 Task: Toggle the ignore missing git warning in the git.
Action: Mouse moved to (21, 516)
Screenshot: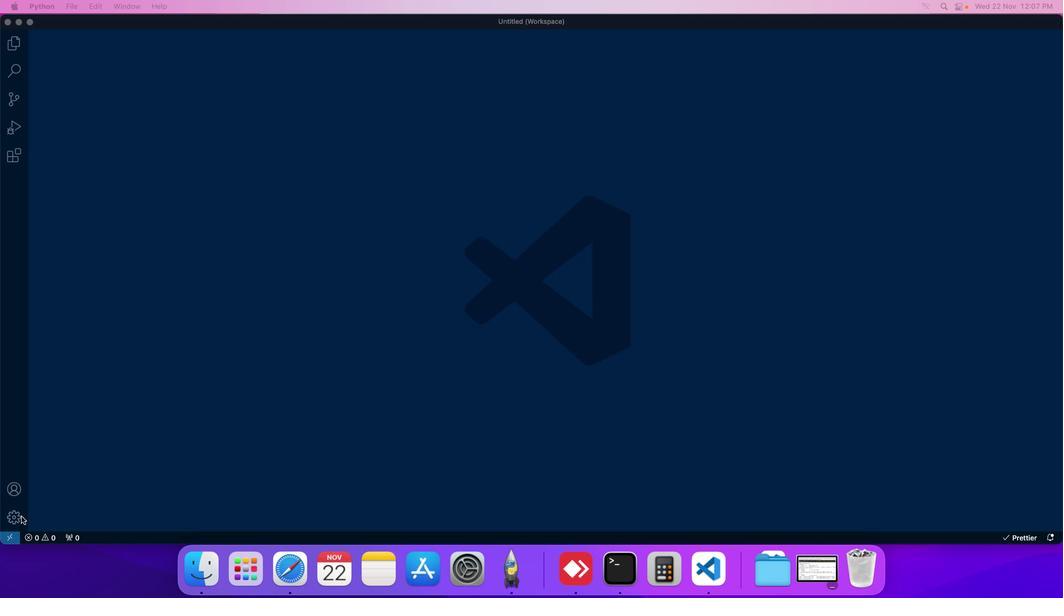 
Action: Mouse pressed left at (21, 516)
Screenshot: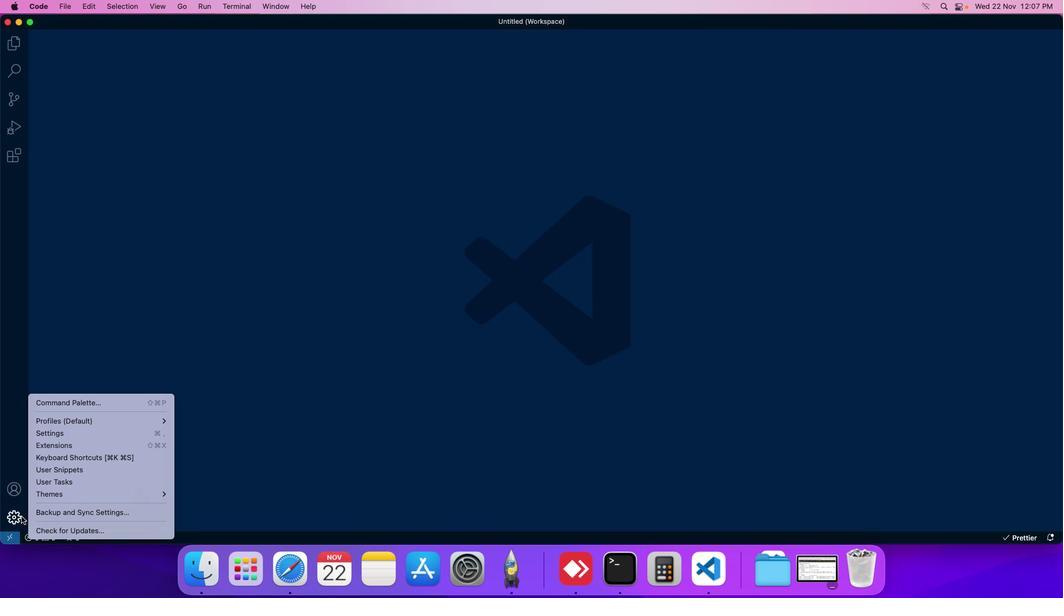 
Action: Mouse moved to (48, 437)
Screenshot: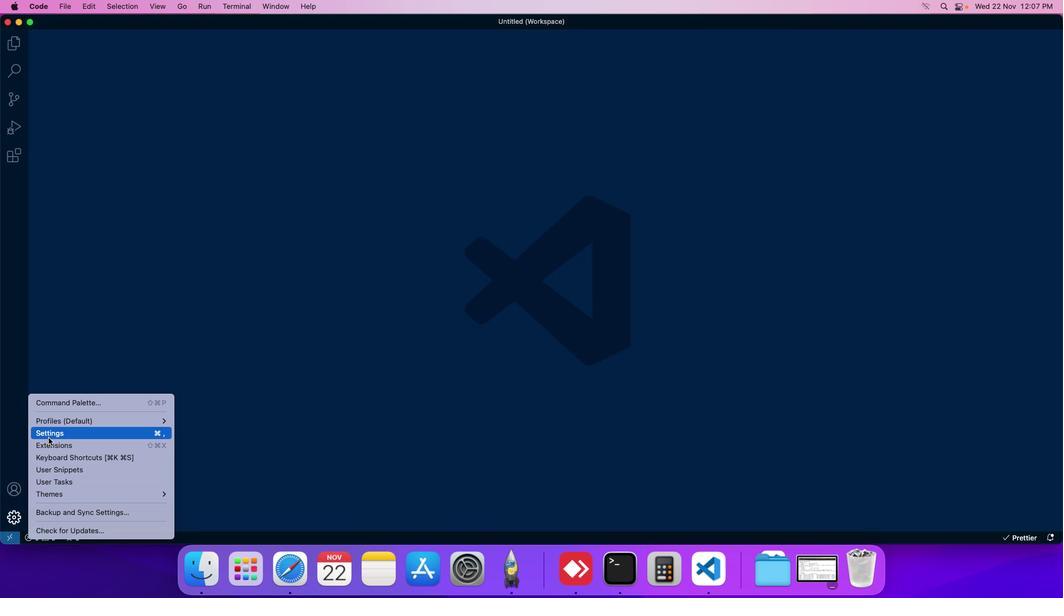 
Action: Mouse pressed left at (48, 437)
Screenshot: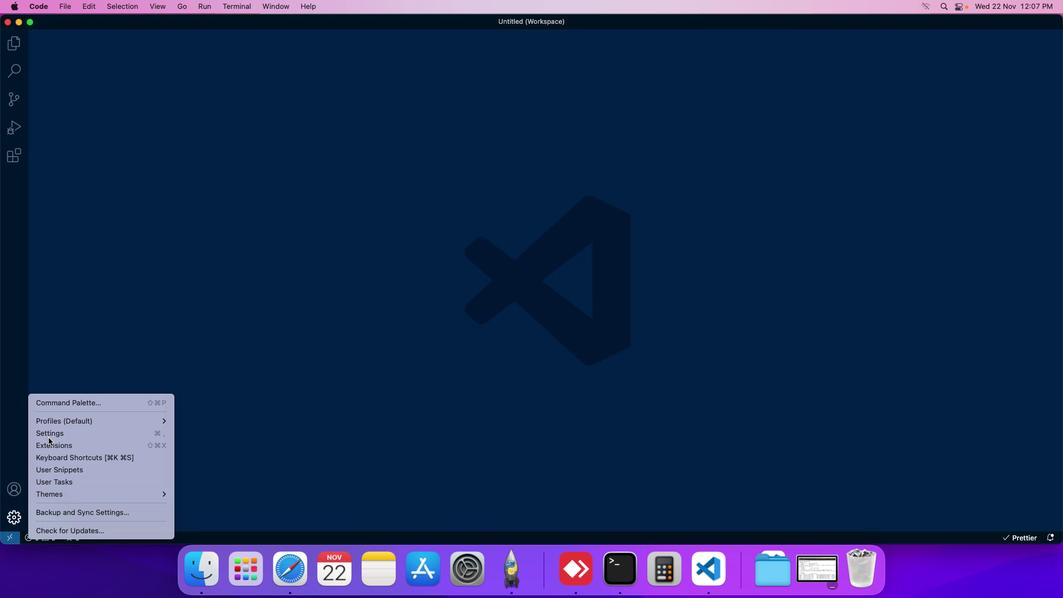
Action: Mouse moved to (254, 84)
Screenshot: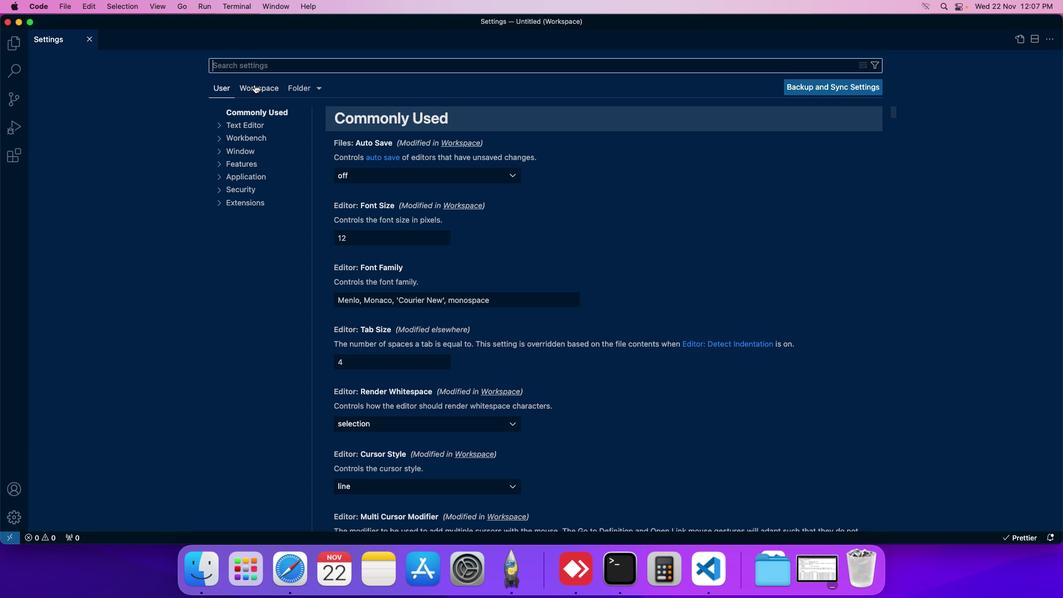 
Action: Mouse pressed left at (254, 84)
Screenshot: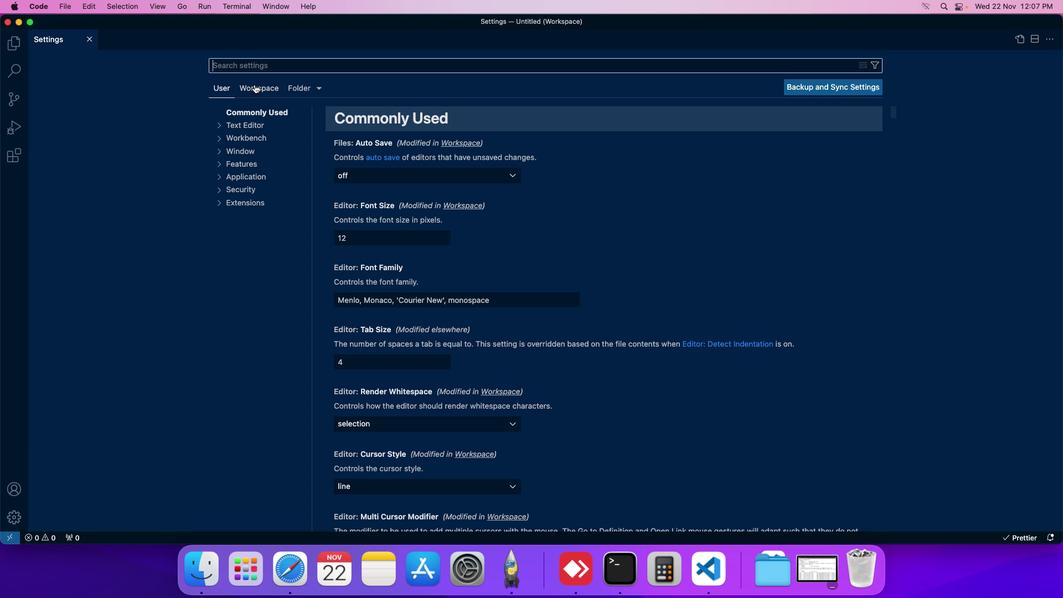
Action: Mouse moved to (241, 187)
Screenshot: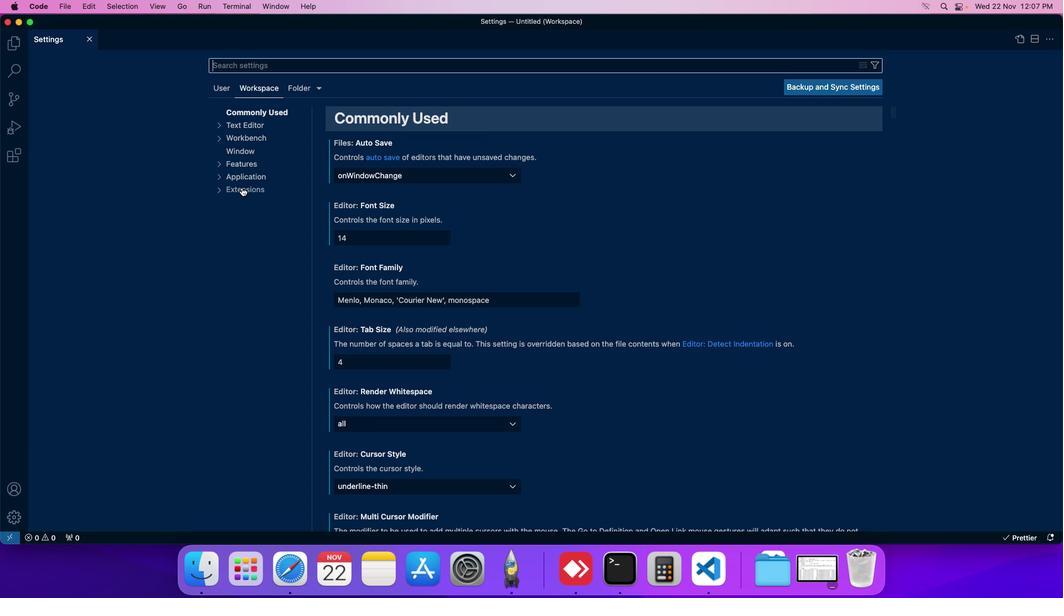 
Action: Mouse pressed left at (241, 187)
Screenshot: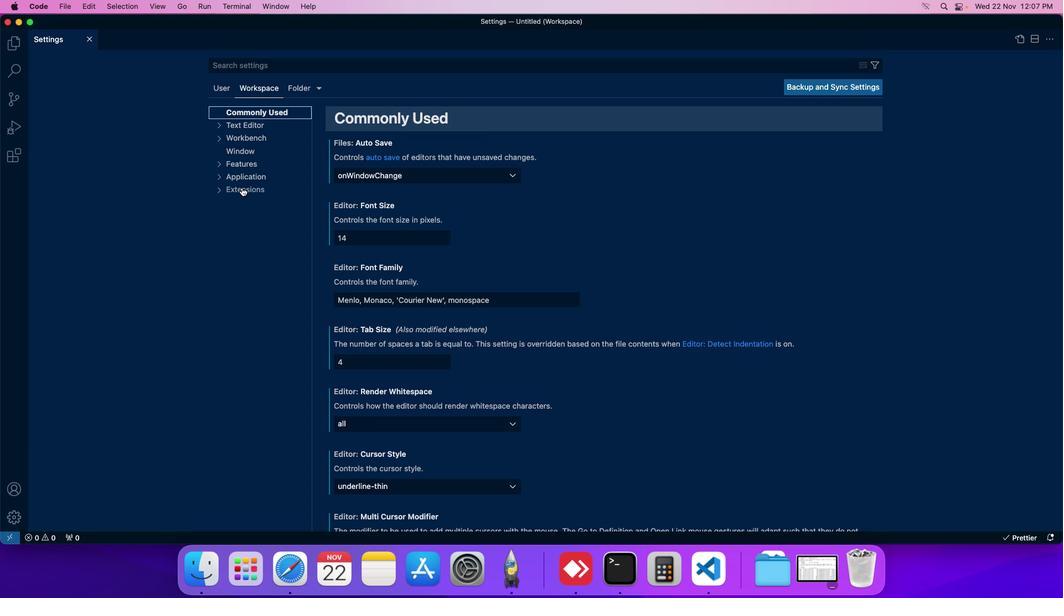 
Action: Mouse moved to (242, 241)
Screenshot: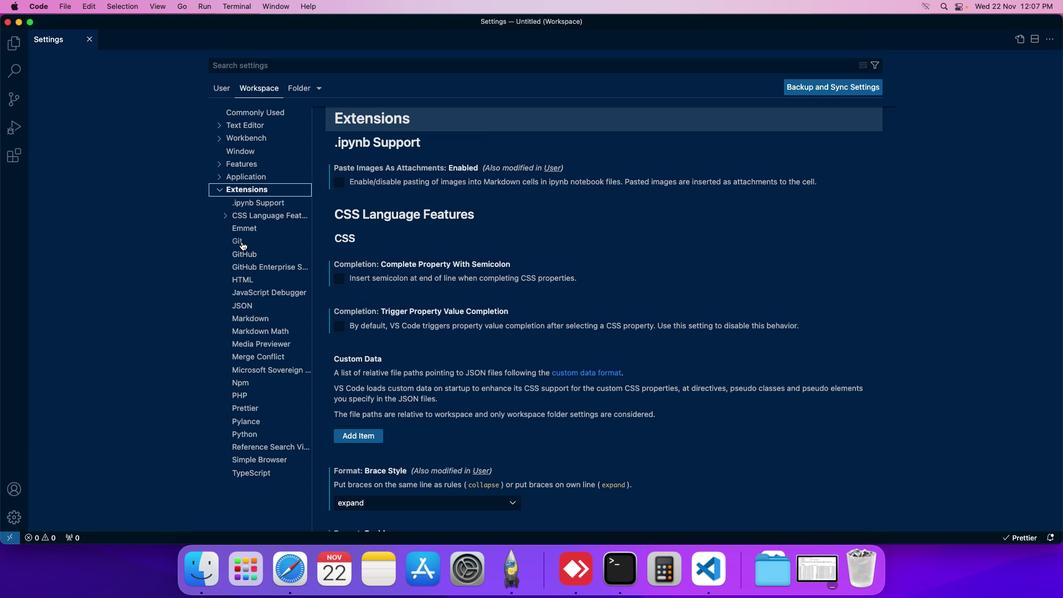 
Action: Mouse pressed left at (242, 241)
Screenshot: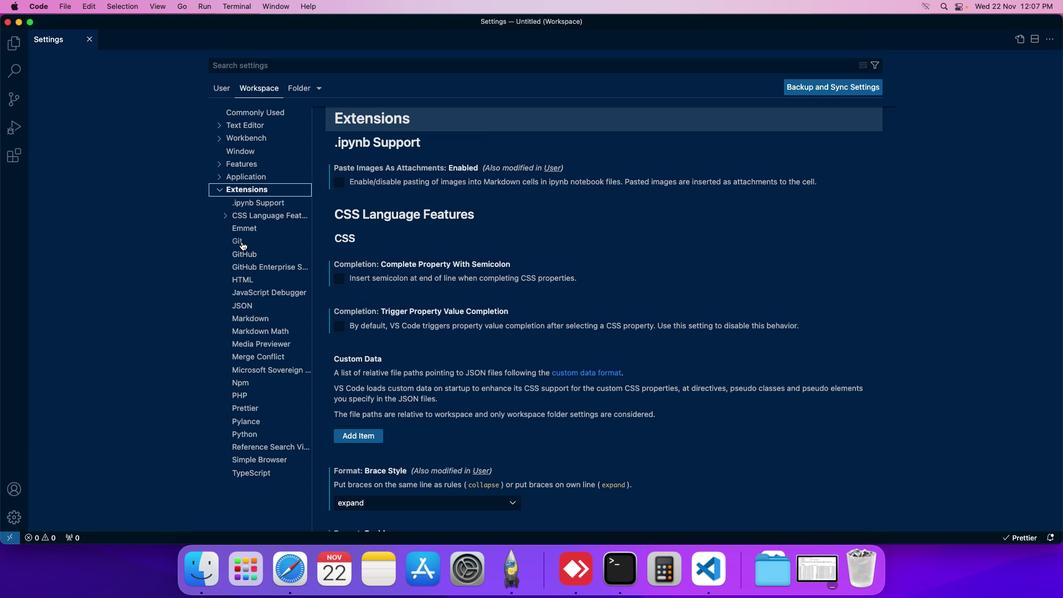 
Action: Mouse moved to (413, 337)
Screenshot: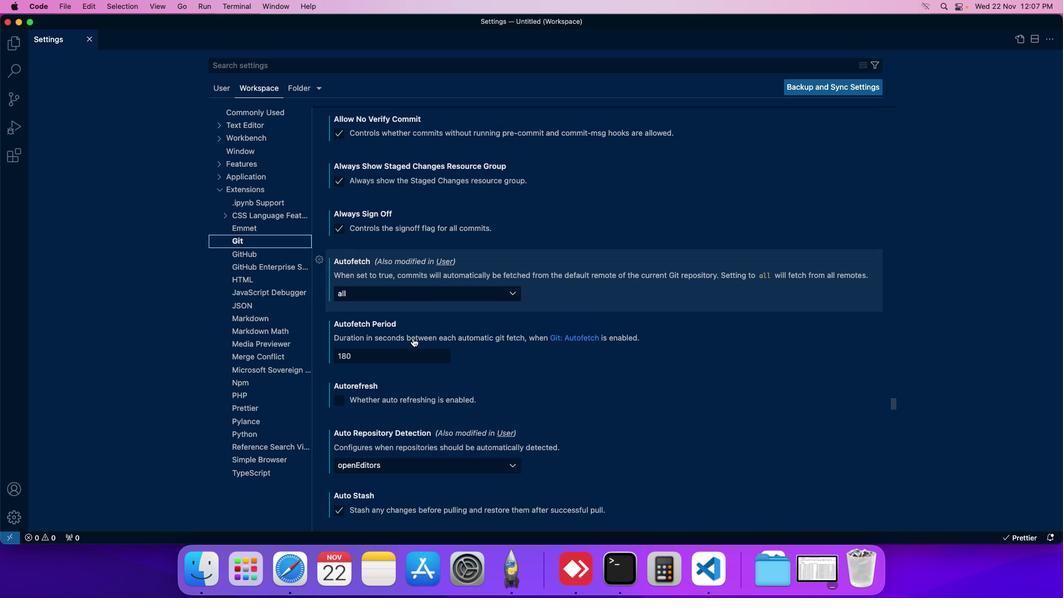 
Action: Mouse scrolled (413, 337) with delta (0, 0)
Screenshot: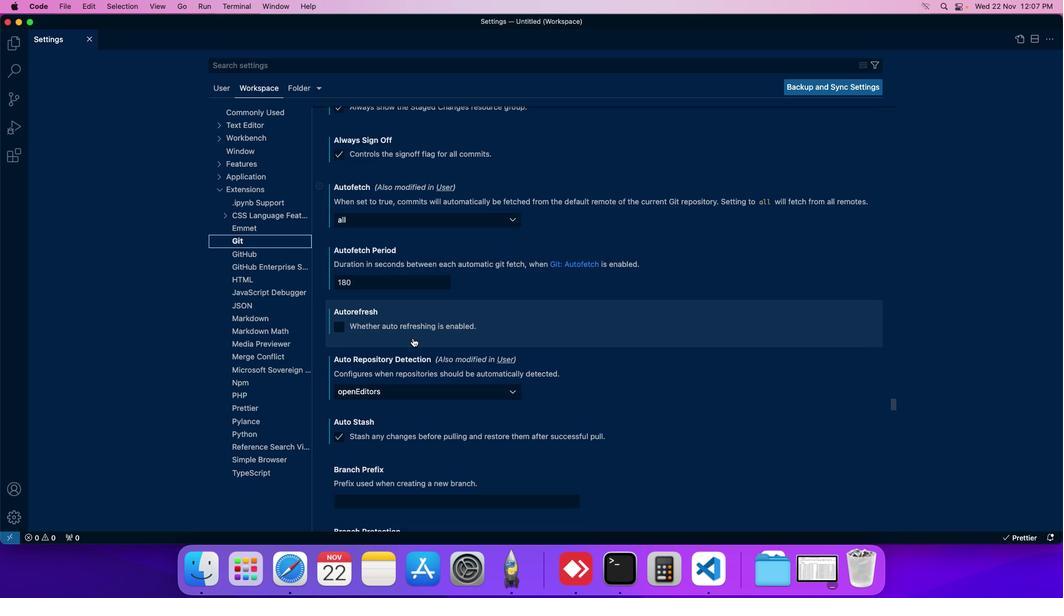 
Action: Mouse scrolled (413, 337) with delta (0, 0)
Screenshot: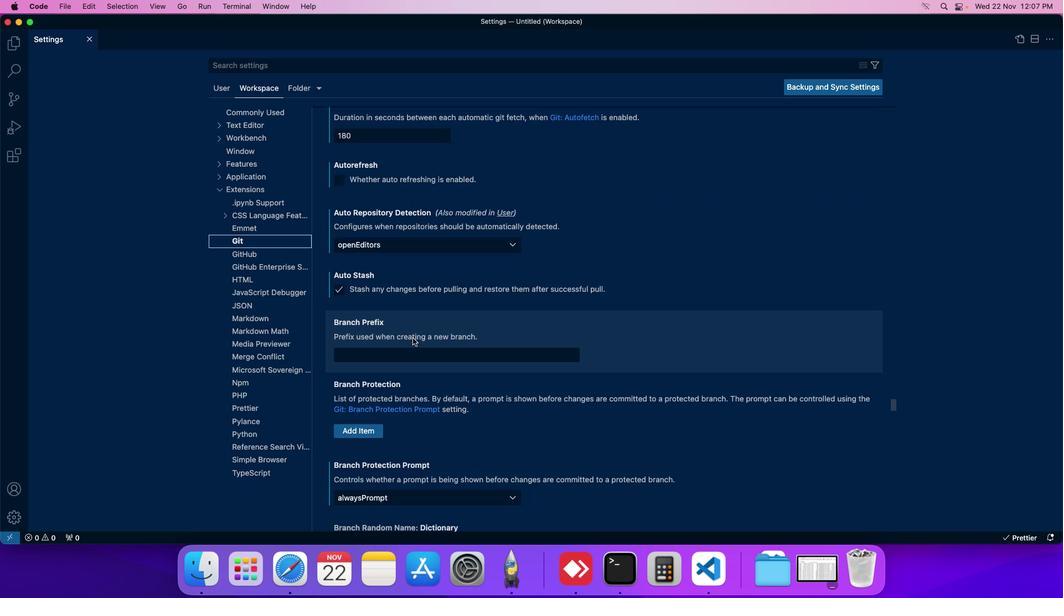 
Action: Mouse scrolled (413, 337) with delta (0, 0)
Screenshot: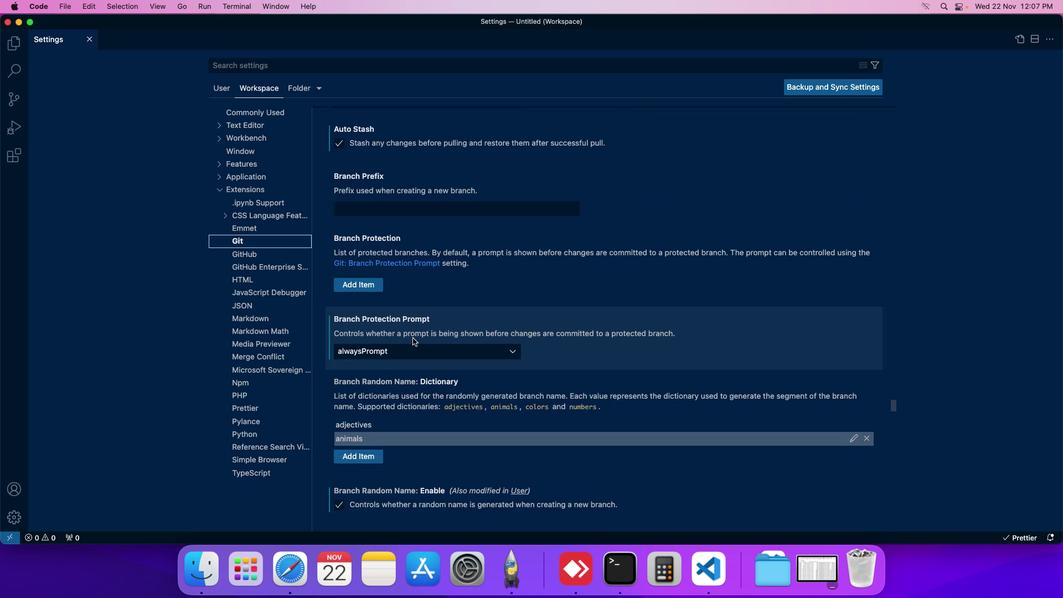 
Action: Mouse scrolled (413, 337) with delta (0, 0)
Screenshot: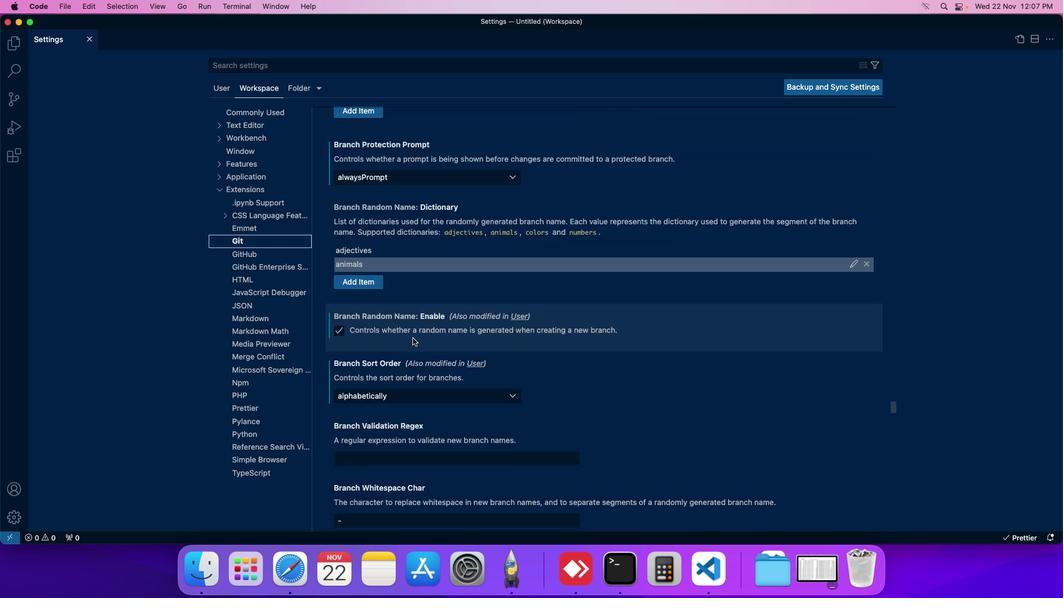 
Action: Mouse scrolled (413, 337) with delta (0, 0)
Screenshot: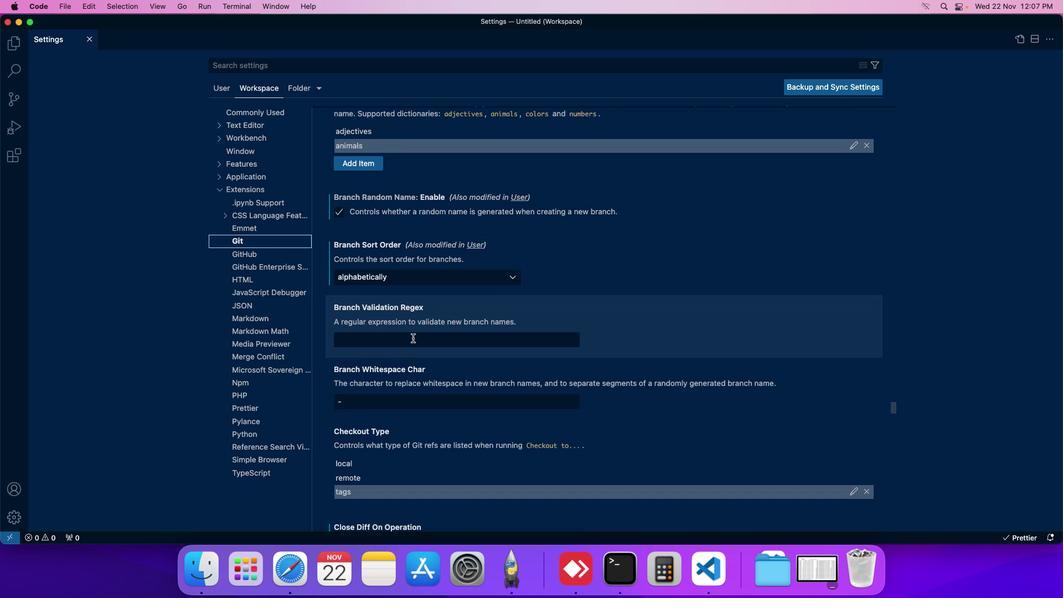 
Action: Mouse scrolled (413, 337) with delta (0, 0)
Screenshot: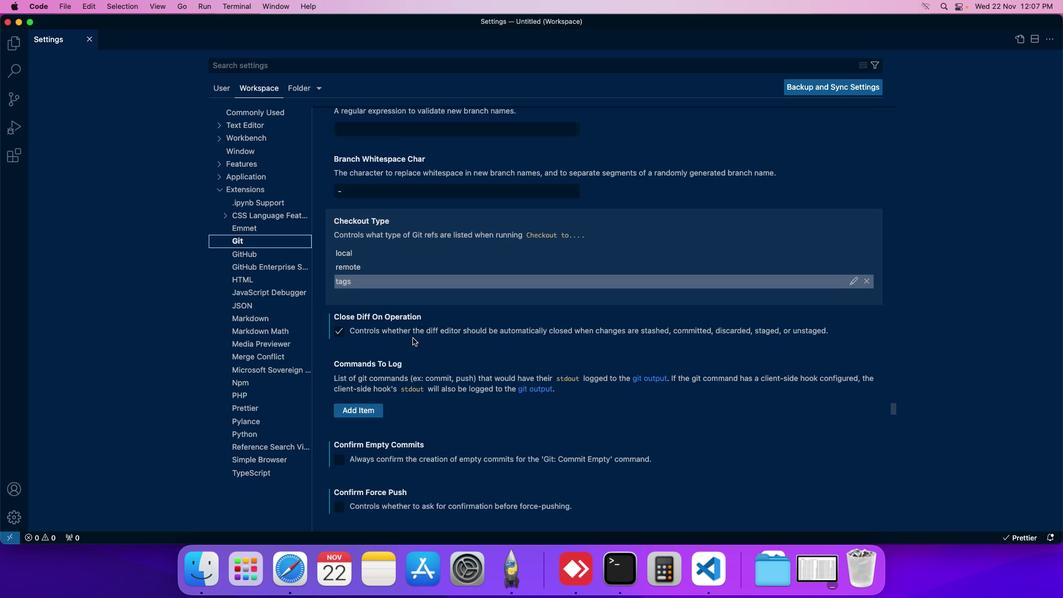 
Action: Mouse scrolled (413, 337) with delta (0, 0)
Screenshot: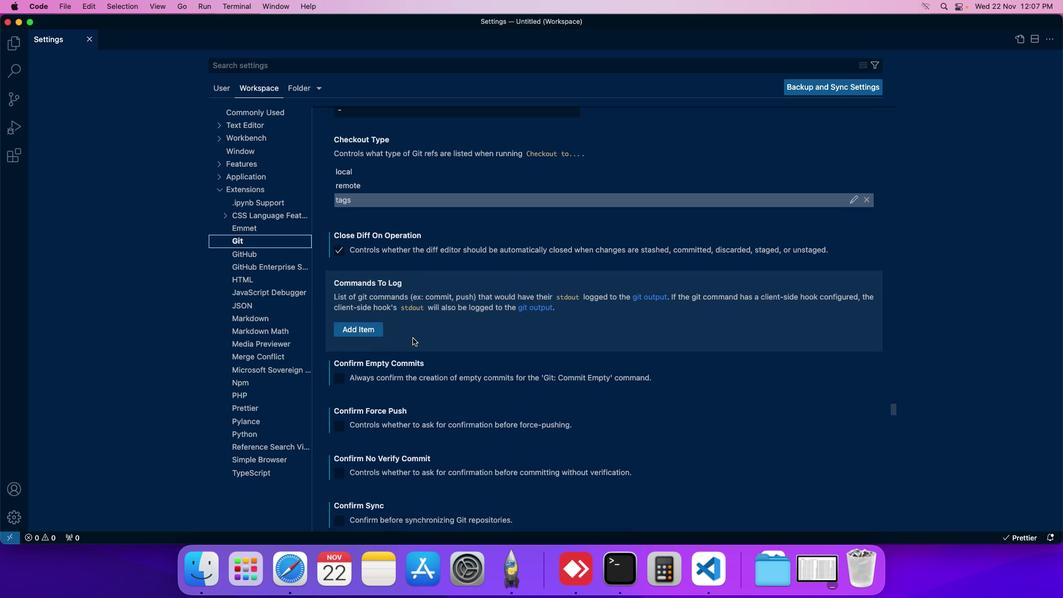 
Action: Mouse scrolled (413, 337) with delta (0, 0)
Screenshot: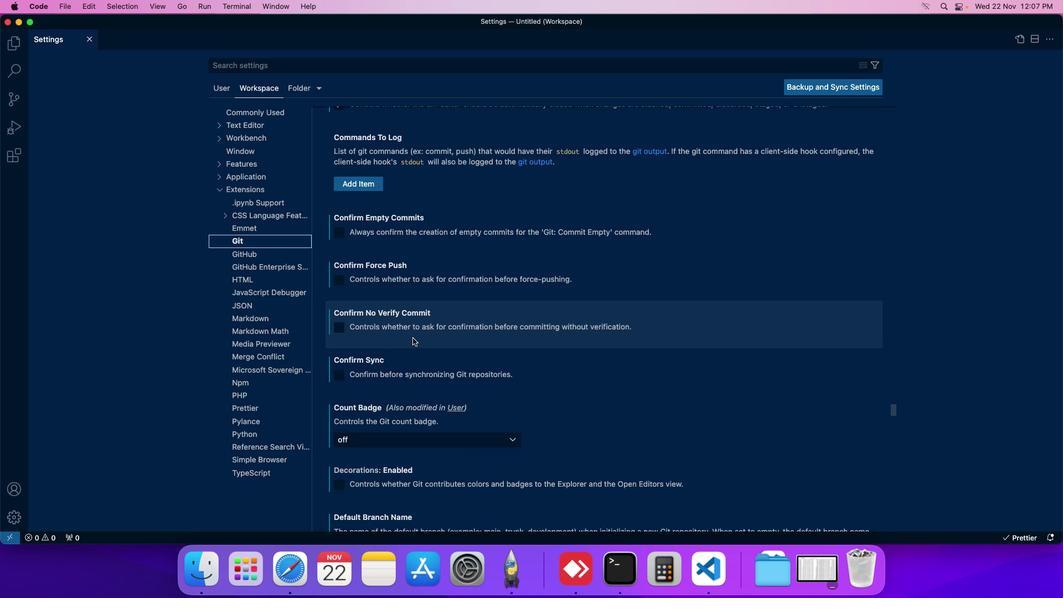 
Action: Mouse scrolled (413, 337) with delta (0, 0)
Screenshot: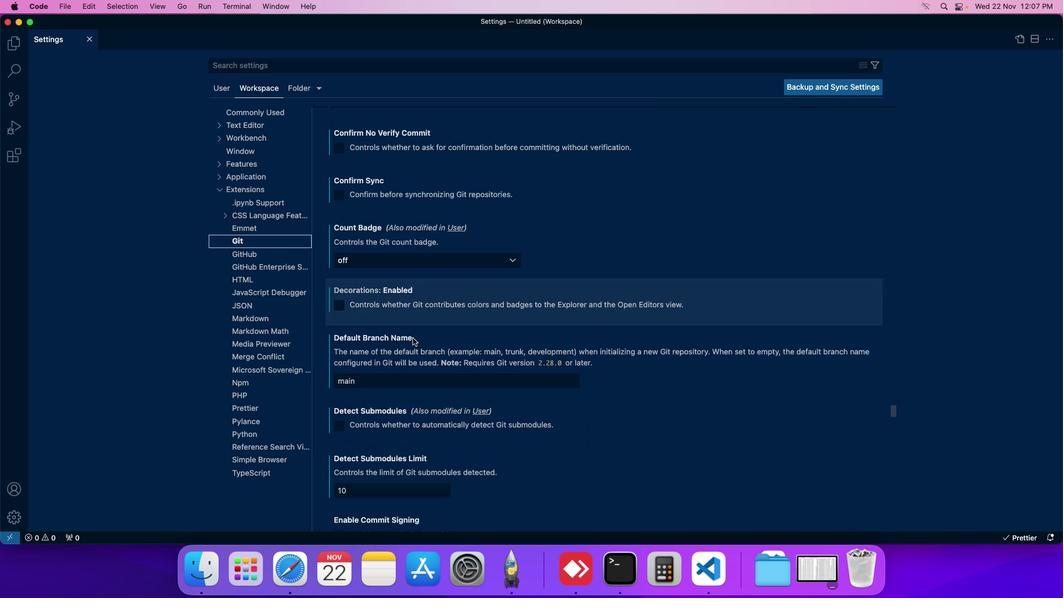 
Action: Mouse scrolled (413, 337) with delta (0, 0)
Screenshot: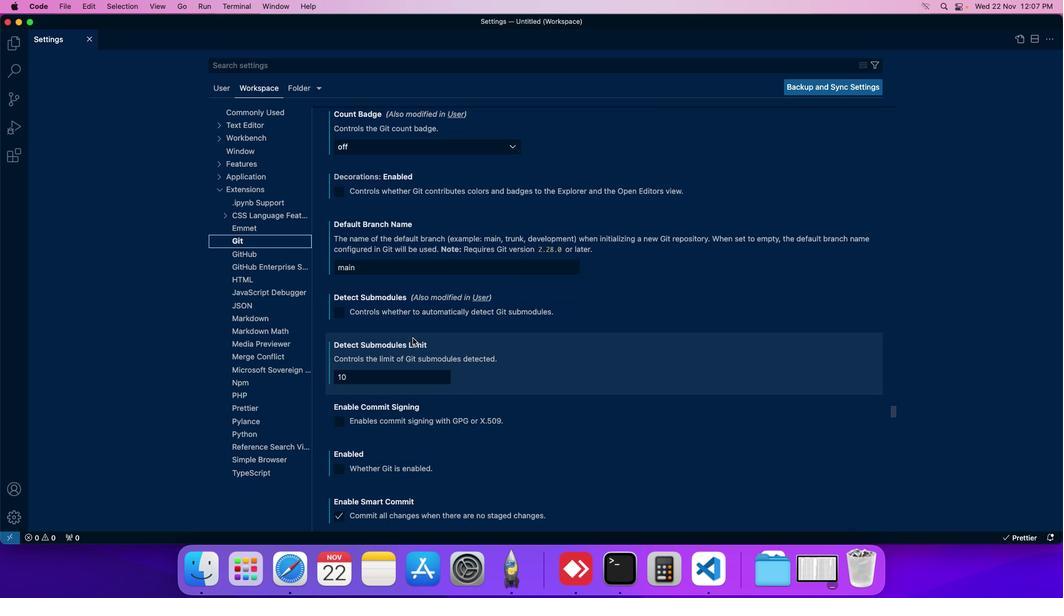 
Action: Mouse scrolled (413, 337) with delta (0, 0)
Screenshot: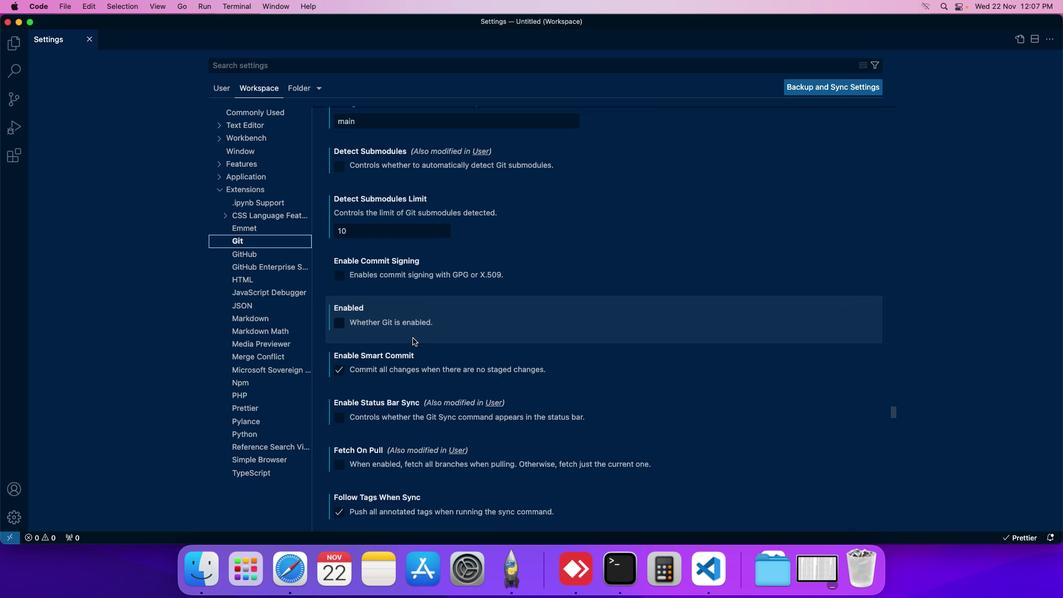 
Action: Mouse scrolled (413, 337) with delta (0, 0)
Screenshot: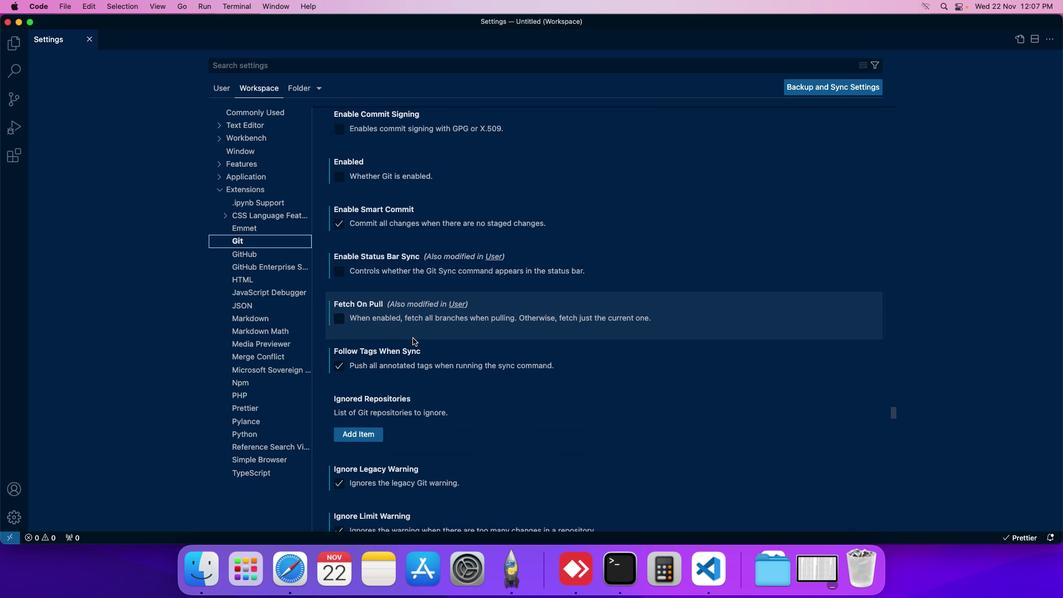 
Action: Mouse moved to (395, 326)
Screenshot: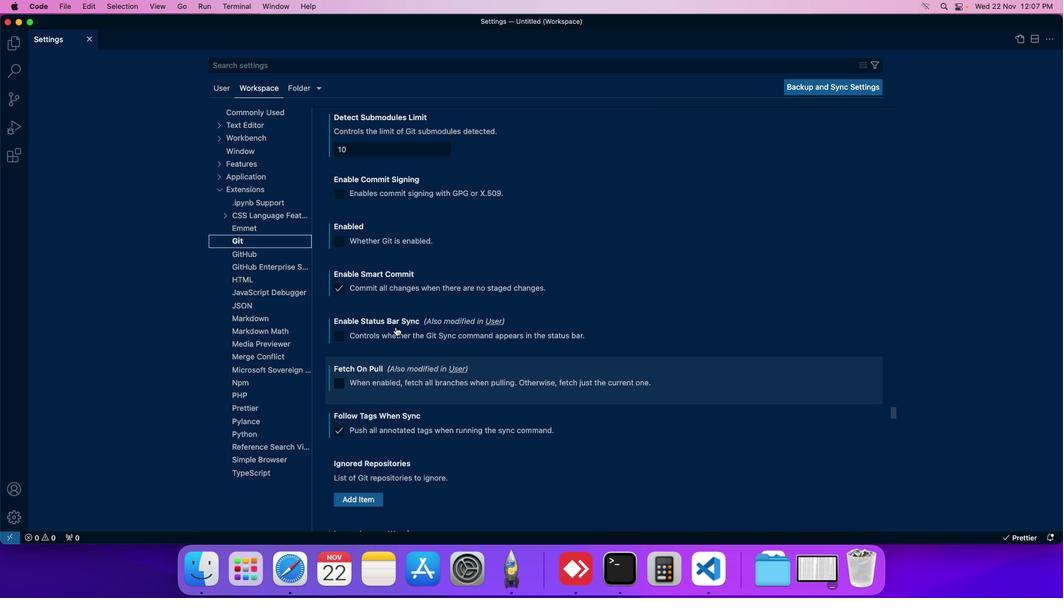 
Action: Mouse scrolled (395, 326) with delta (0, 0)
Screenshot: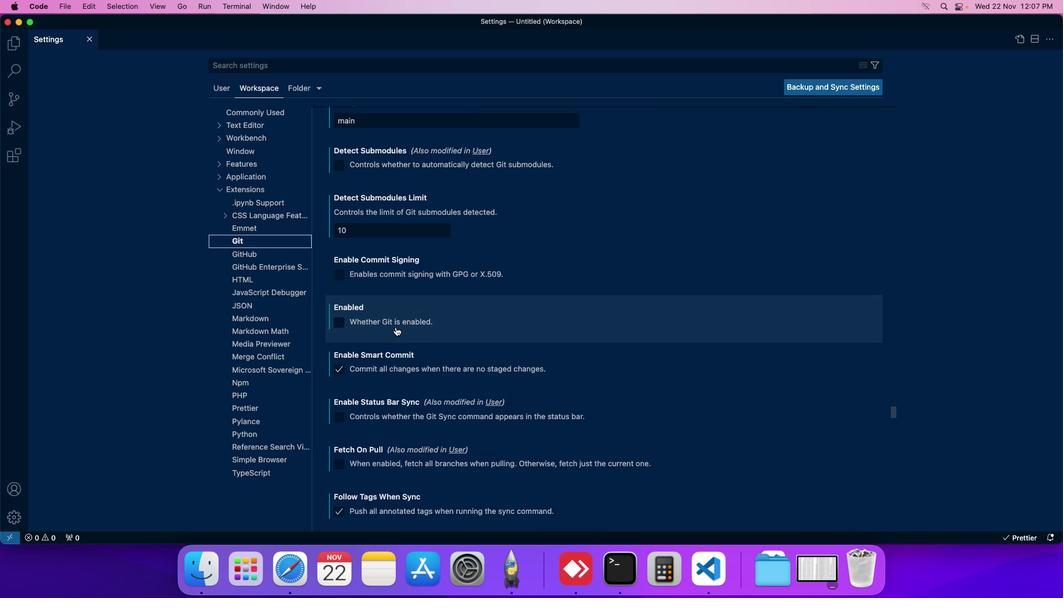 
Action: Mouse moved to (396, 325)
Screenshot: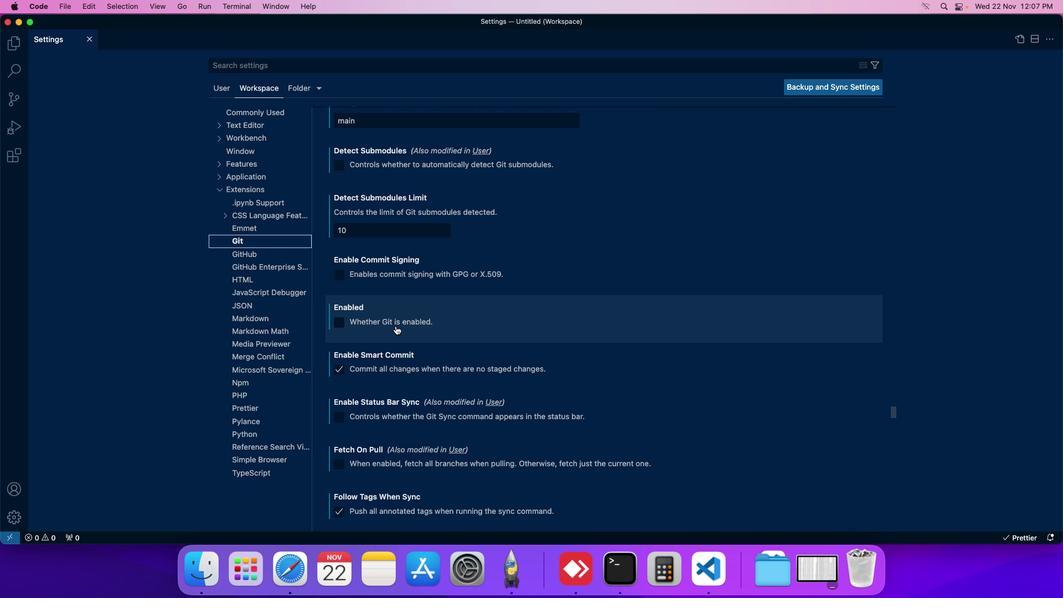 
Action: Mouse scrolled (396, 325) with delta (0, 0)
Screenshot: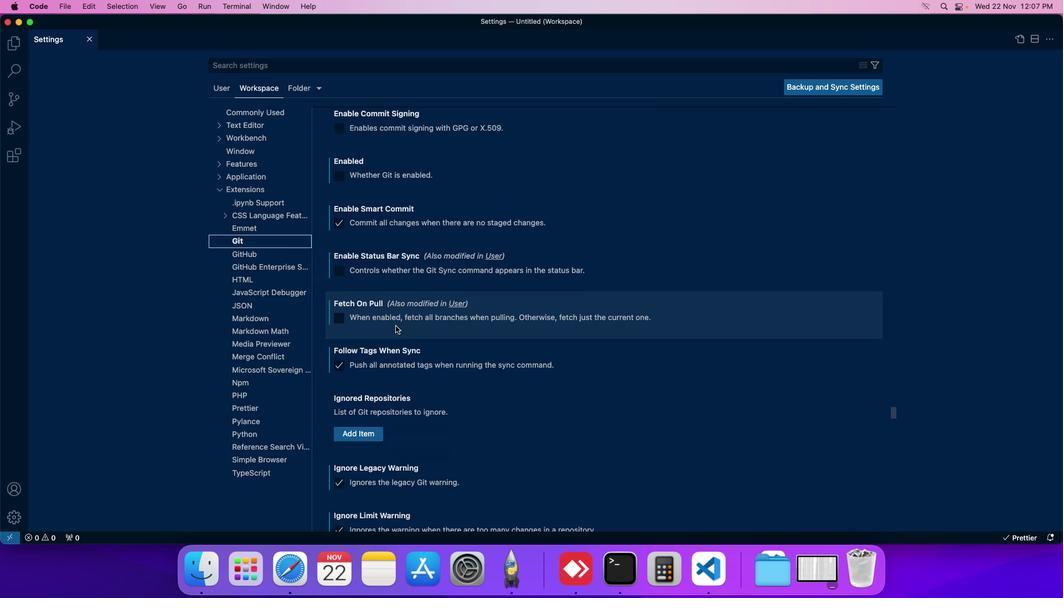 
Action: Mouse moved to (396, 325)
Screenshot: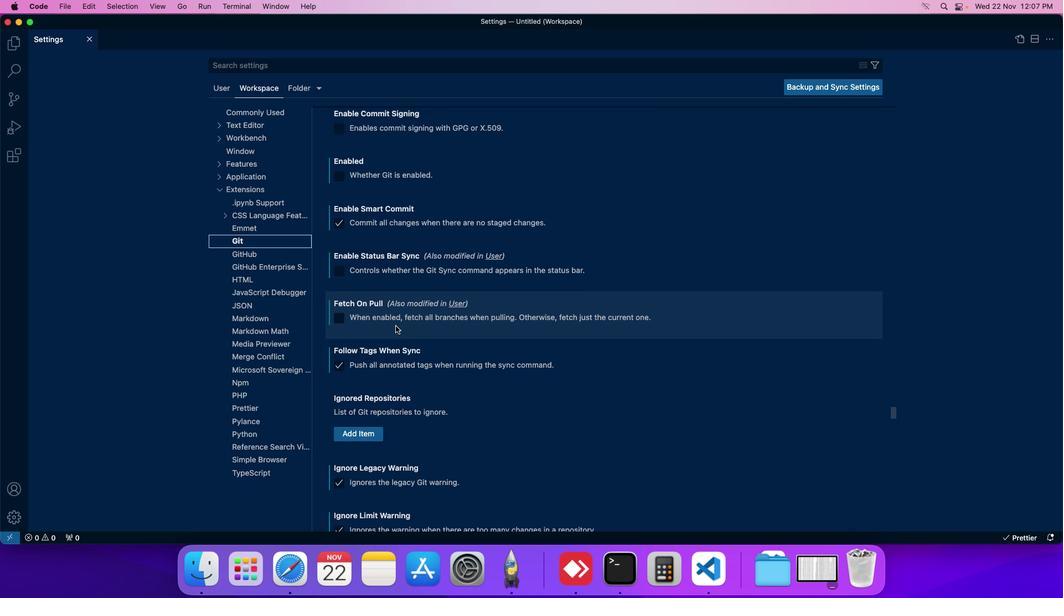 
Action: Mouse scrolled (396, 325) with delta (0, 0)
Screenshot: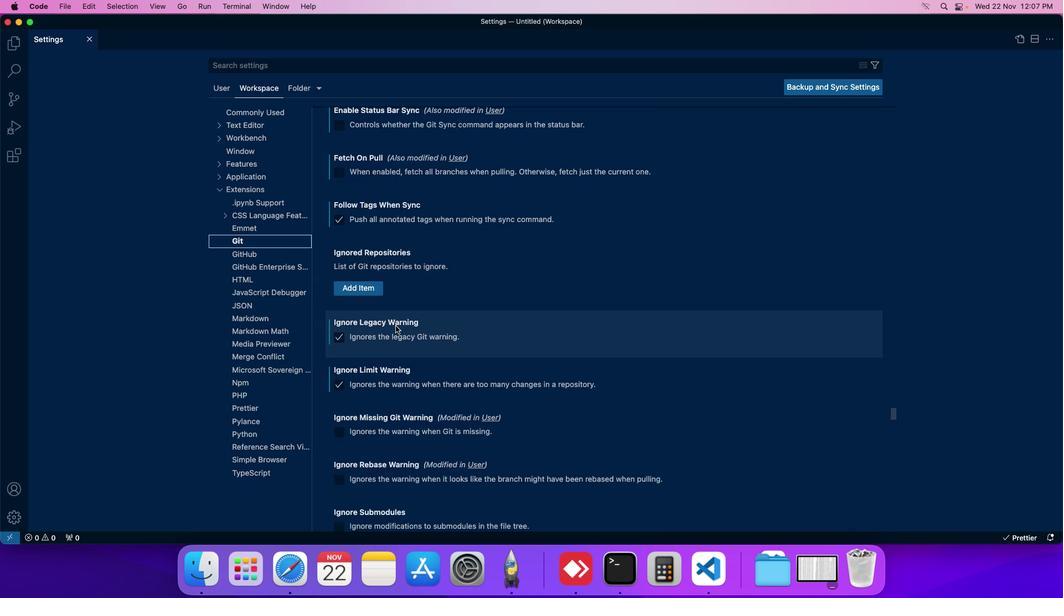 
Action: Mouse scrolled (396, 325) with delta (0, 0)
Screenshot: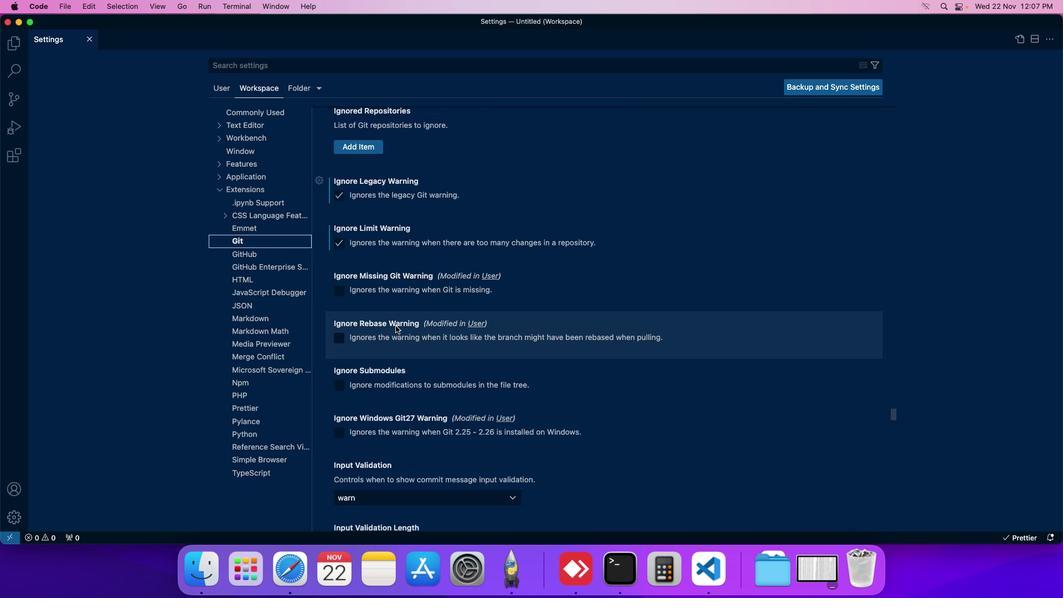 
Action: Mouse moved to (339, 289)
Screenshot: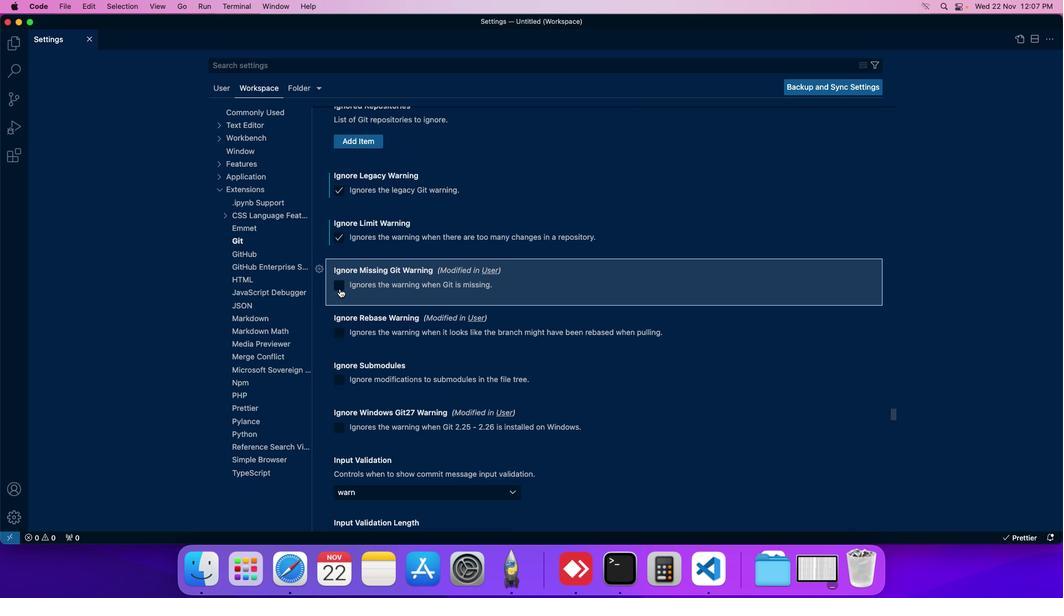 
Action: Mouse pressed left at (339, 289)
Screenshot: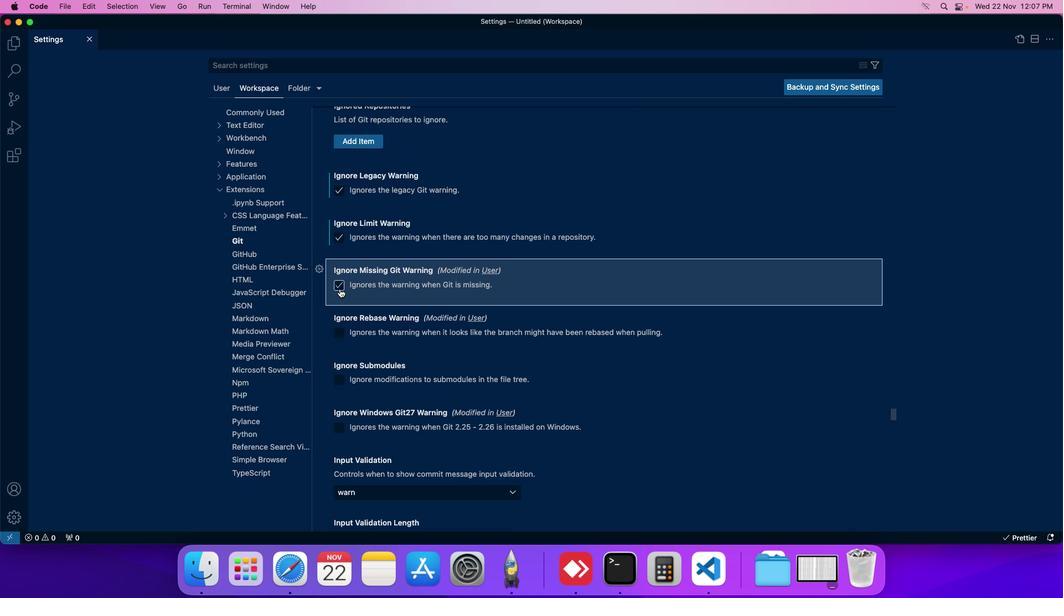 
